 Task: Create New Customer with Customer Name: Market Street Beer & Wine, Billing Address Line1: 4216 Skips Lane, Billing Address Line2:  Phoenix, Billing Address Line3:  Arizona 85012
Action: Mouse moved to (172, 34)
Screenshot: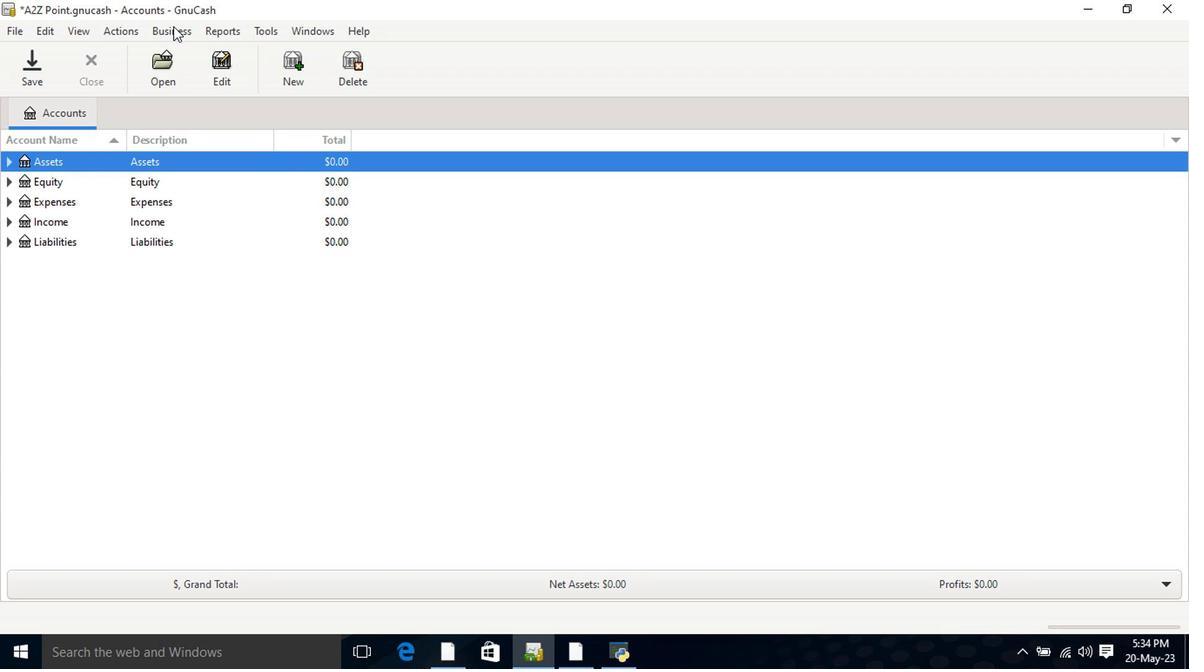 
Action: Mouse pressed left at (172, 34)
Screenshot: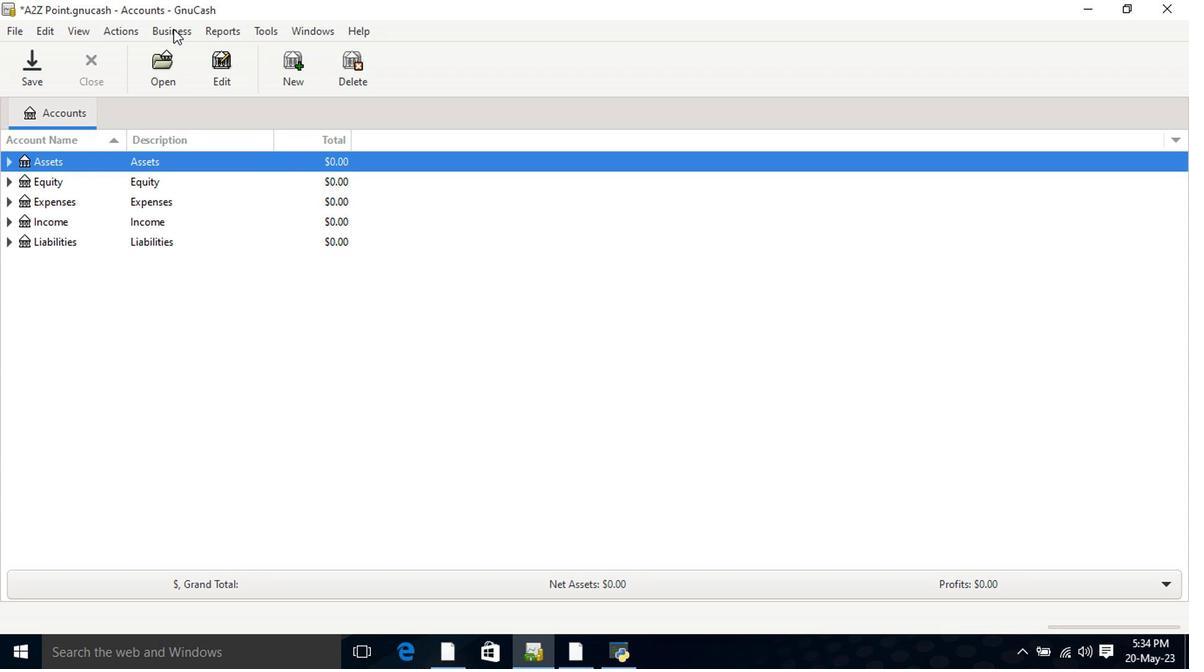 
Action: Mouse moved to (384, 83)
Screenshot: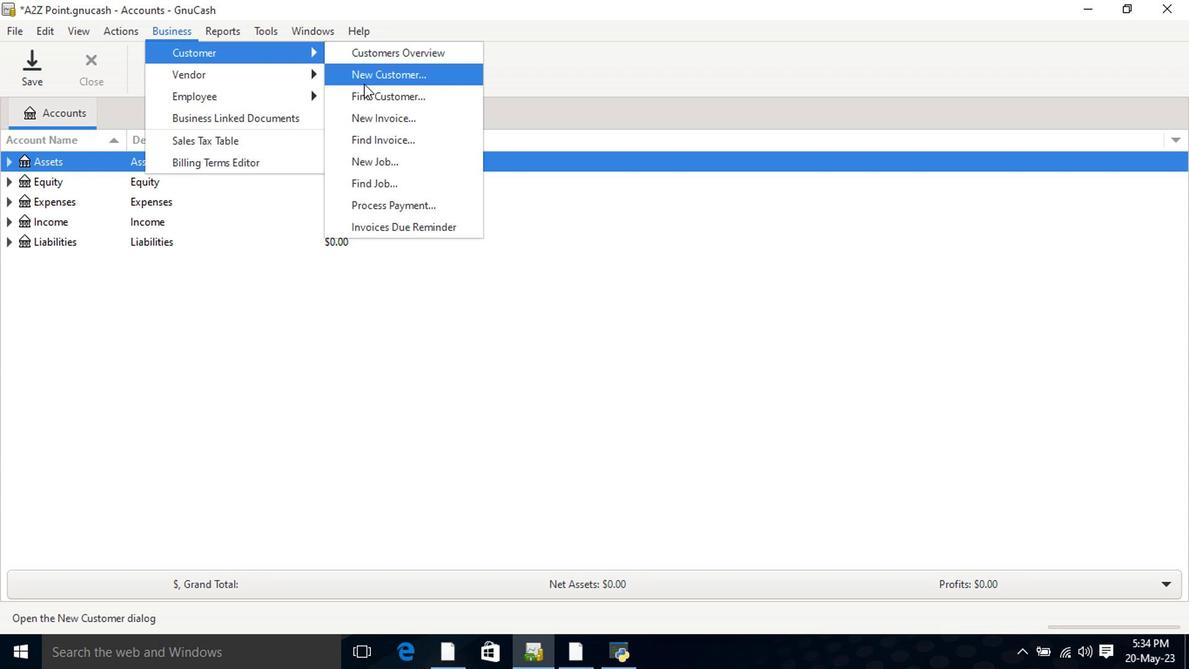 
Action: Mouse pressed left at (384, 83)
Screenshot: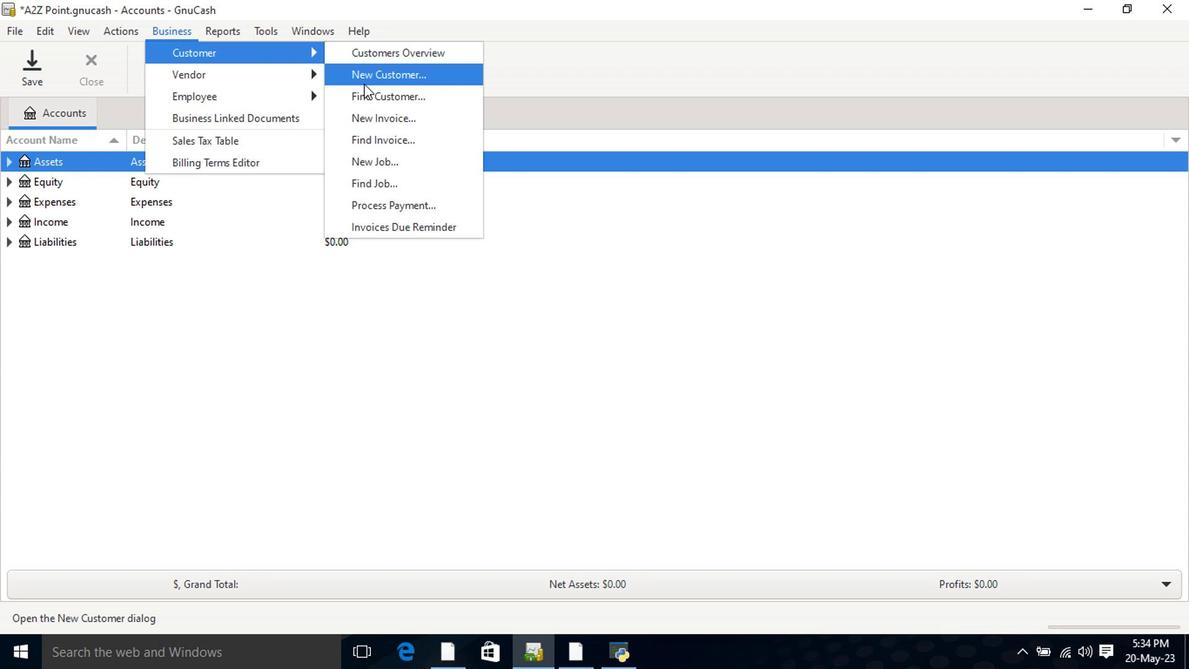 
Action: Mouse moved to (386, 83)
Screenshot: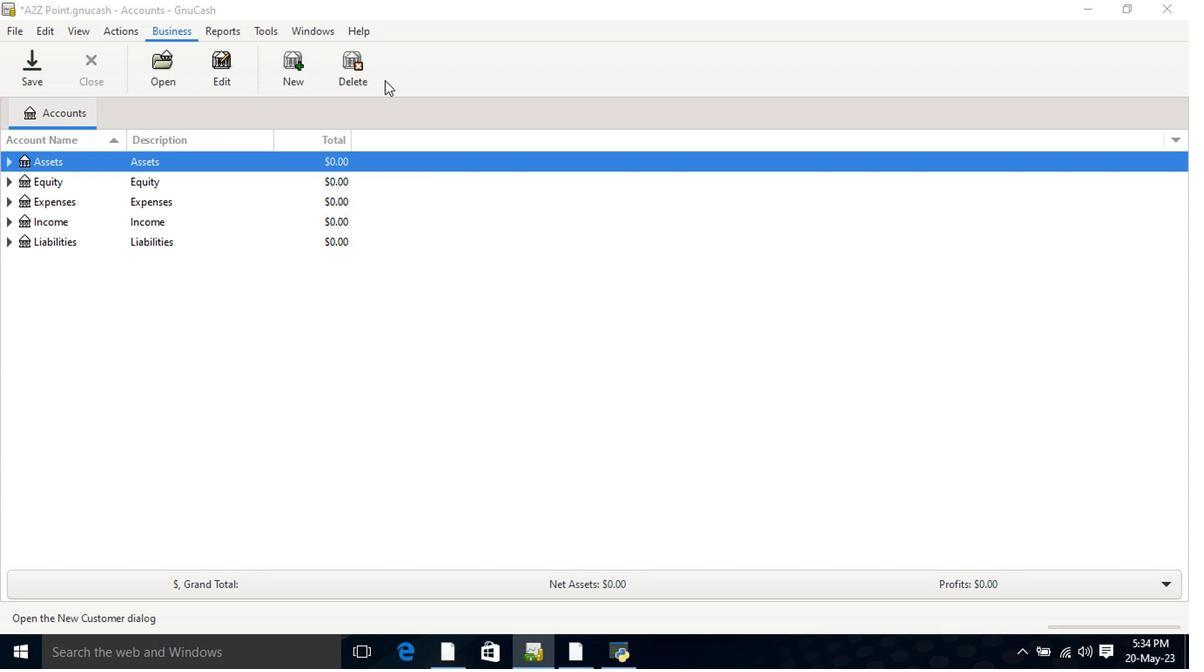 
Action: Key pressed <Key.shift>Mket<Key.space>t<Key.space><Key.shift>&<Key.space><Key.shift>Wine<Key.tab><Key.tab><Key.tab>4216<Key.space><Key.shift>Sps<Key.space><Key.shift>Lae<Key.tab><Key.shift>ho<Key.tab><Key.shift>Ai<Key.backspace>r<Key.tab>
Screenshot: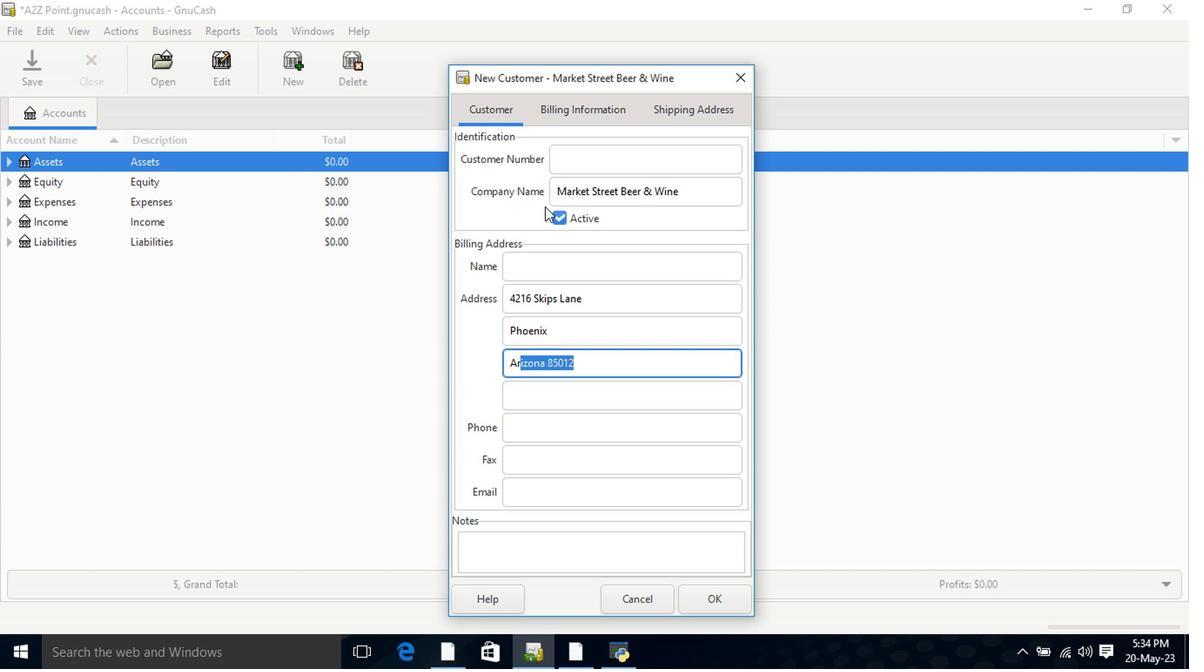 
Action: Mouse moved to (710, 595)
Screenshot: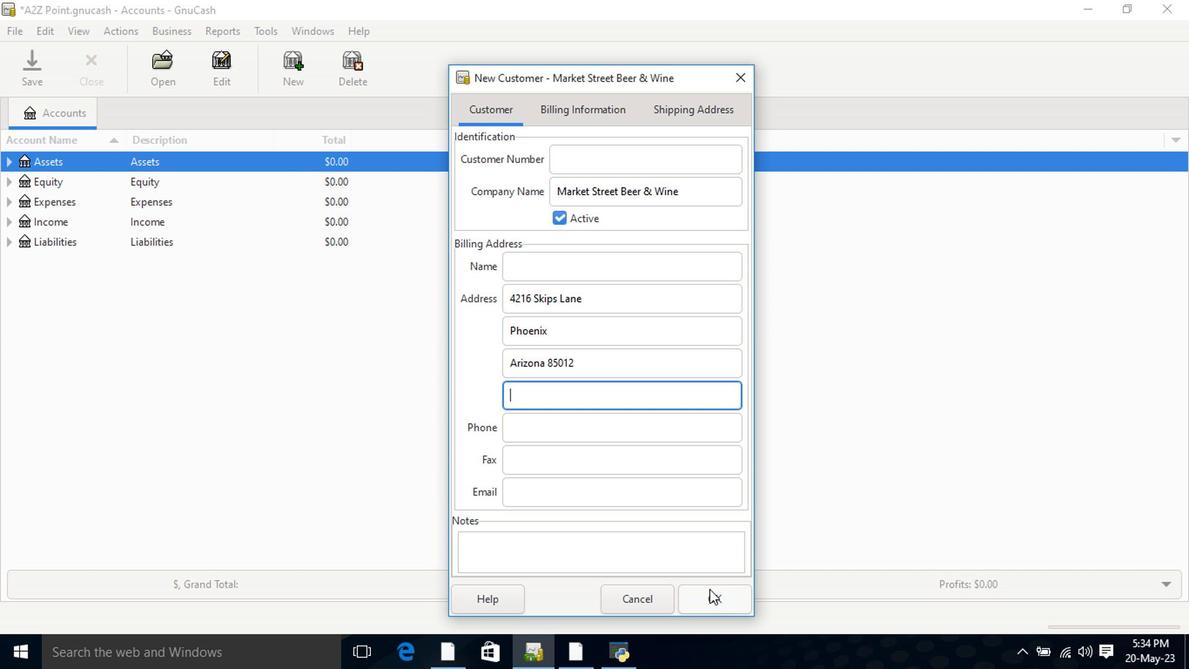 
Action: Mouse pressed left at (710, 595)
Screenshot: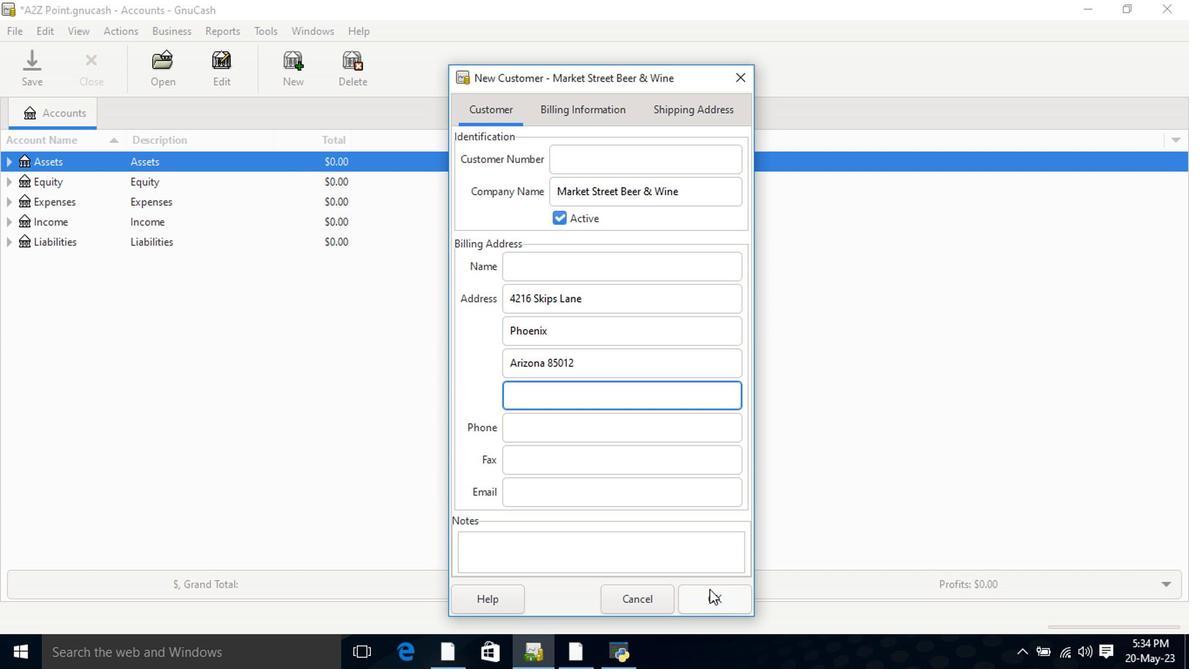 
